 Task: Make an audio loop.
Action: Mouse moved to (6, 14)
Screenshot: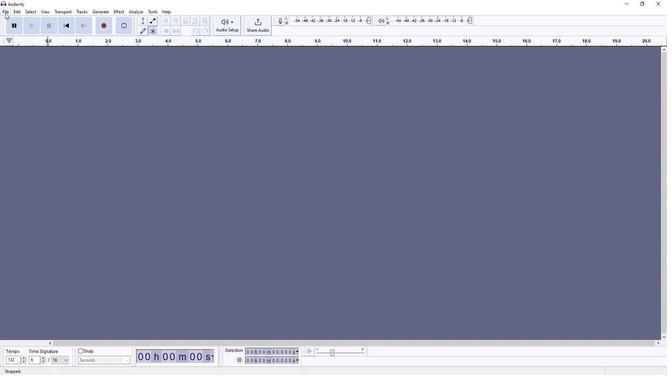 
Action: Mouse pressed left at (6, 14)
Screenshot: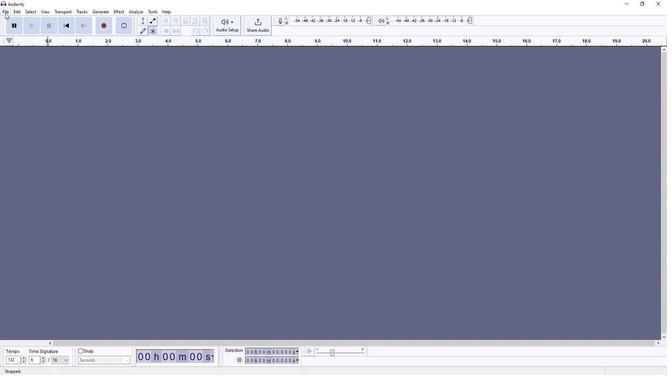 
Action: Mouse moved to (11, 28)
Screenshot: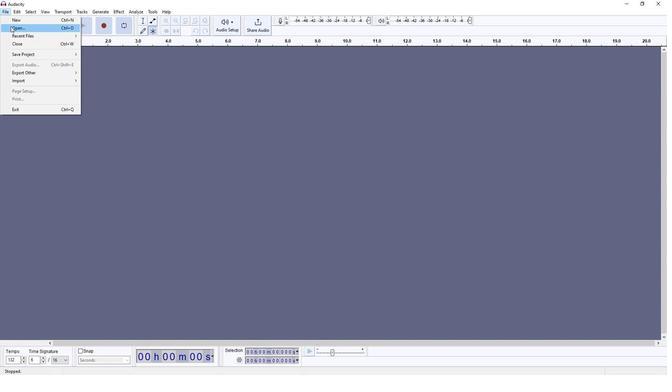 
Action: Mouse pressed left at (11, 28)
Screenshot: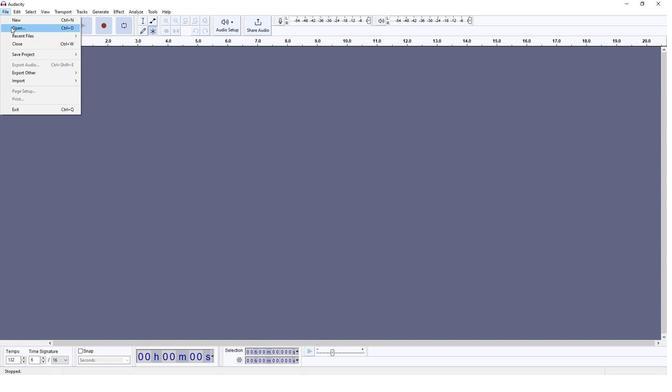 
Action: Mouse moved to (19, 116)
Screenshot: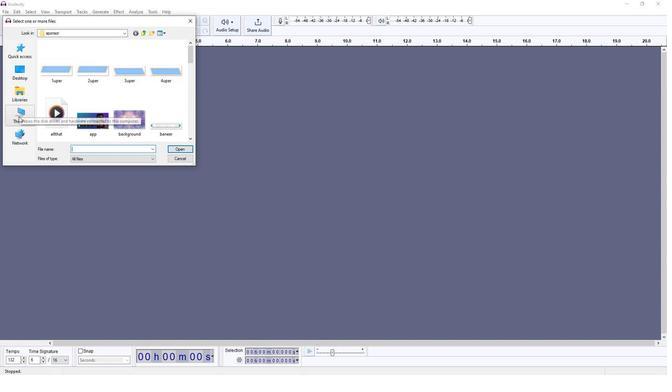 
Action: Mouse pressed left at (19, 116)
Screenshot: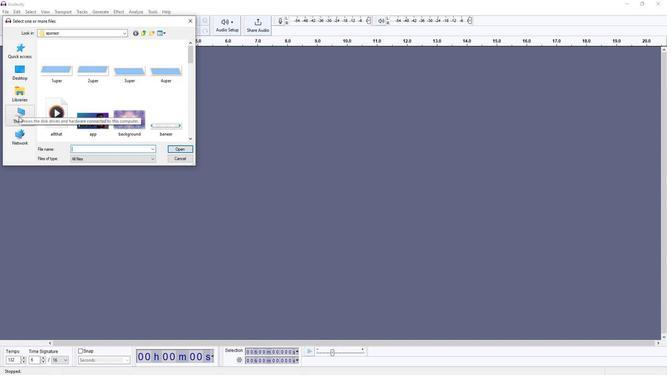 
Action: Mouse moved to (81, 72)
Screenshot: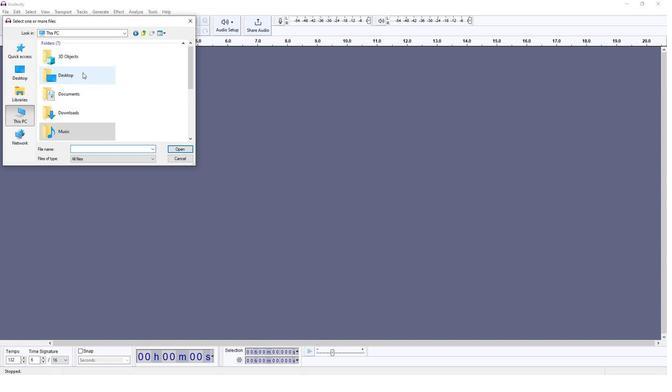 
Action: Mouse scrolled (81, 72) with delta (0, 0)
Screenshot: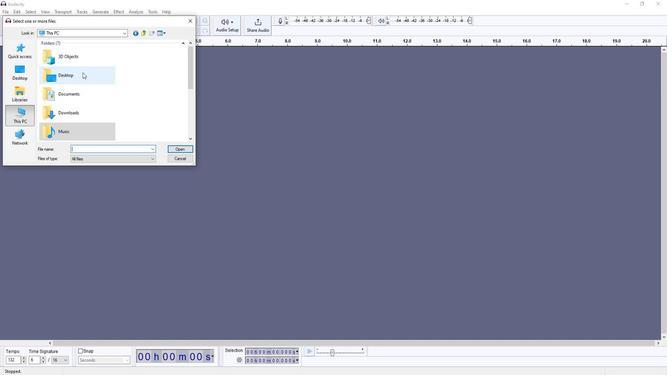 
Action: Mouse scrolled (81, 72) with delta (0, 0)
Screenshot: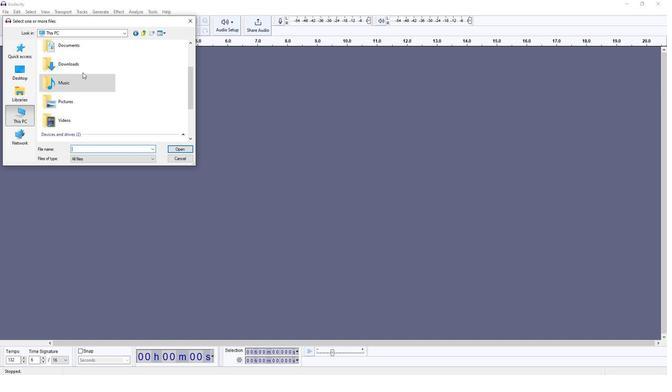 
Action: Mouse moved to (71, 60)
Screenshot: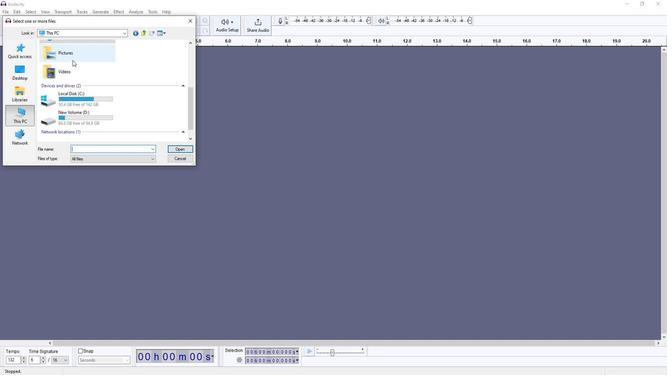 
Action: Mouse scrolled (71, 61) with delta (0, 0)
Screenshot: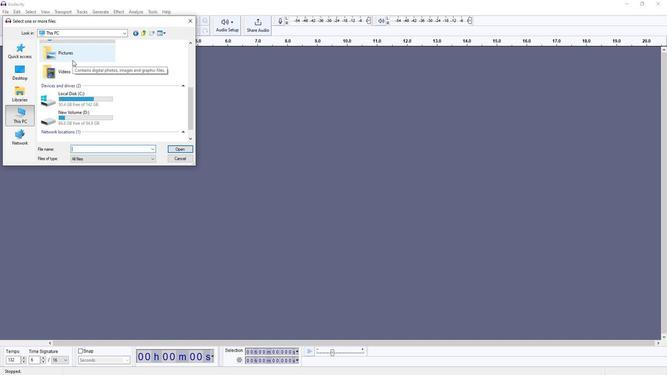 
Action: Mouse scrolled (71, 61) with delta (0, 0)
Screenshot: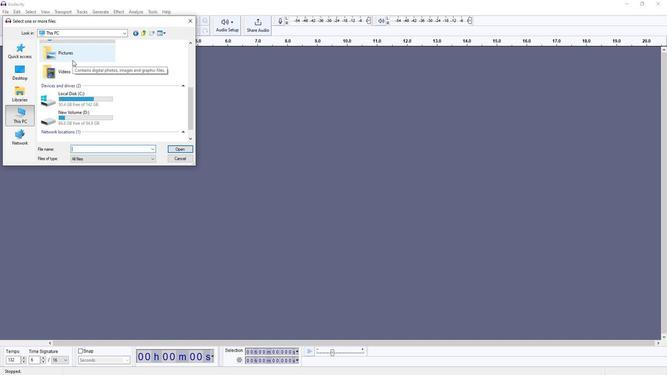 
Action: Mouse moved to (60, 132)
Screenshot: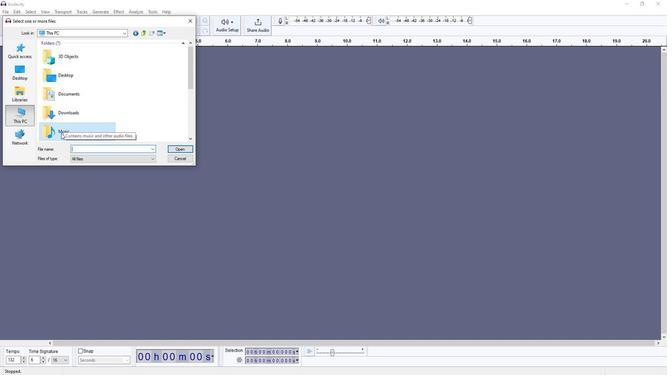 
Action: Mouse pressed left at (60, 132)
Screenshot: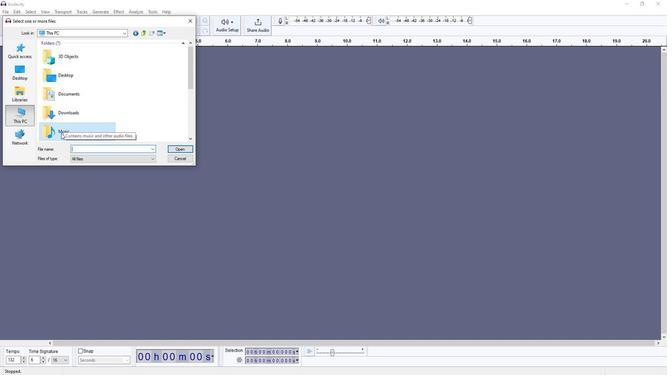 
Action: Mouse pressed left at (60, 132)
Screenshot: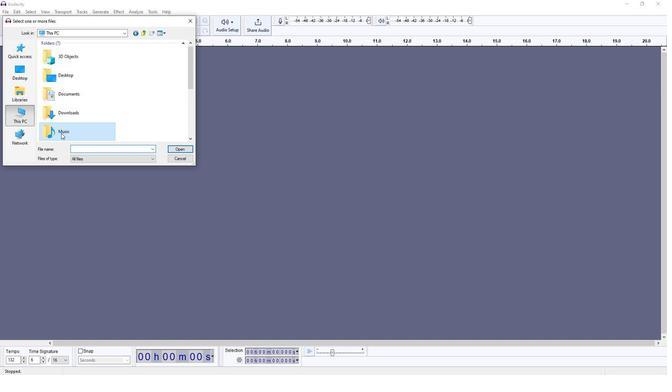 
Action: Mouse moved to (93, 74)
Screenshot: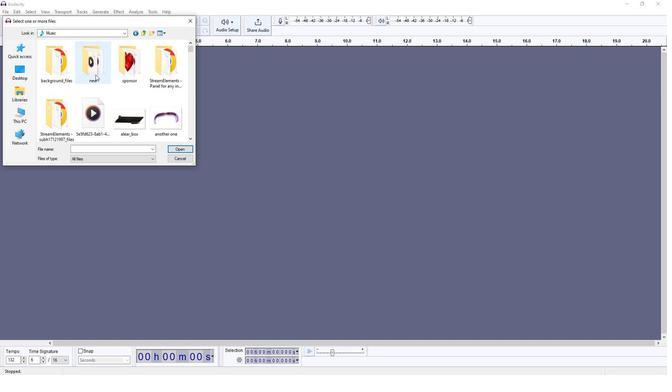 
Action: Mouse pressed left at (93, 74)
Screenshot: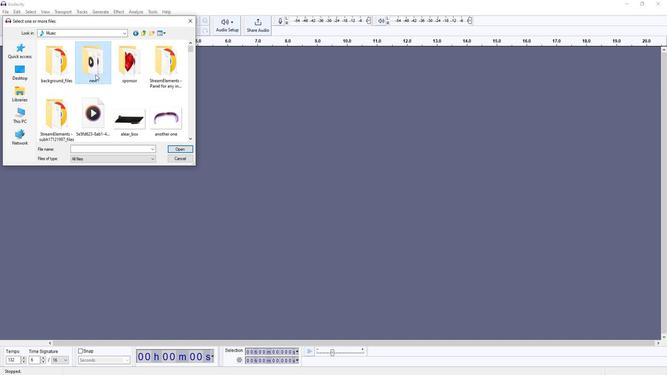 
Action: Mouse pressed left at (93, 74)
Screenshot: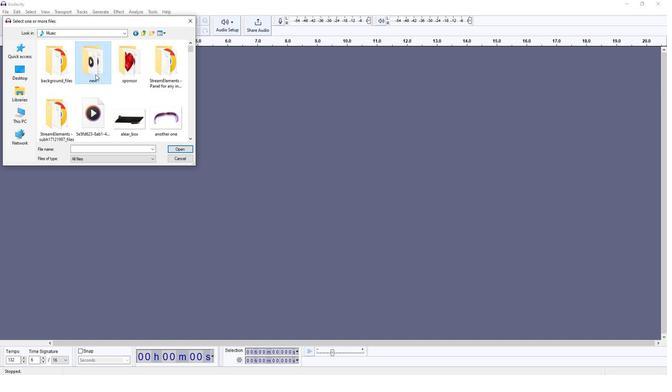 
Action: Mouse moved to (50, 73)
Screenshot: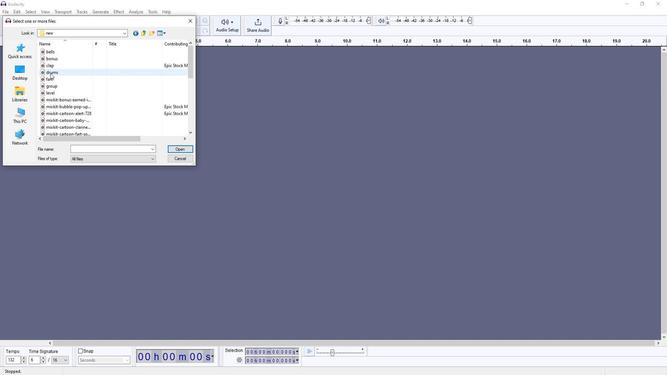 
Action: Mouse scrolled (50, 73) with delta (0, 0)
Screenshot: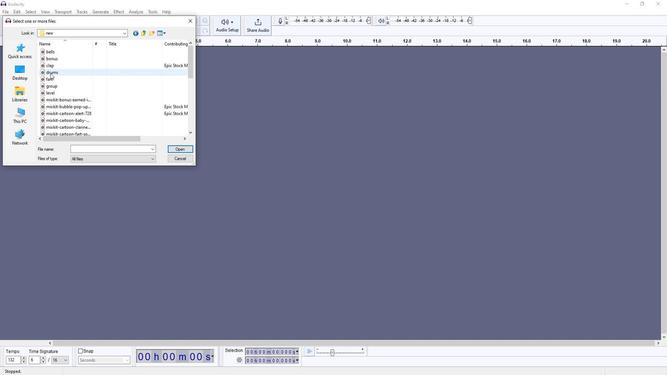 
Action: Mouse scrolled (50, 73) with delta (0, 0)
Screenshot: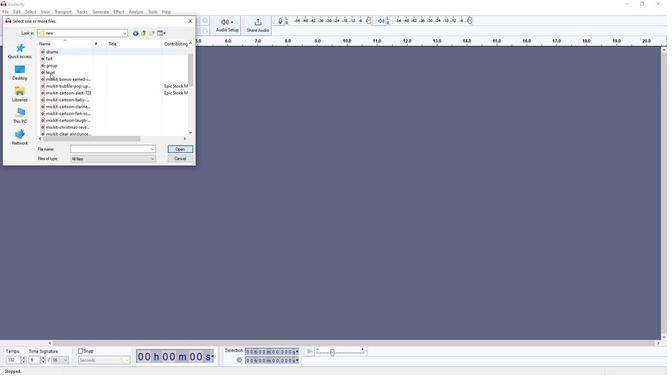 
Action: Mouse moved to (59, 119)
Screenshot: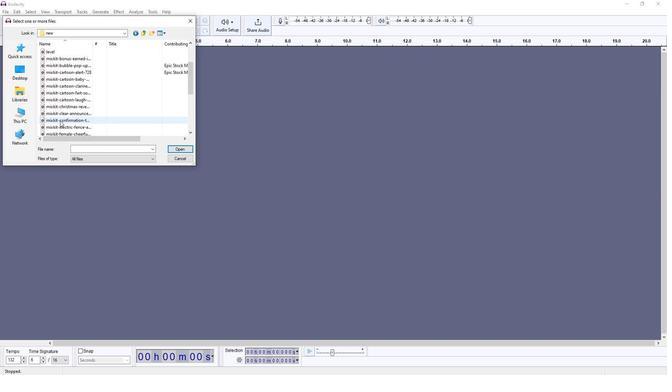 
Action: Mouse pressed left at (59, 119)
Screenshot: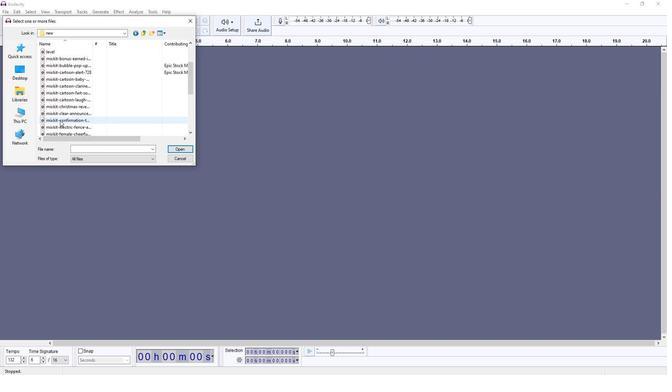 
Action: Mouse pressed left at (59, 119)
Screenshot: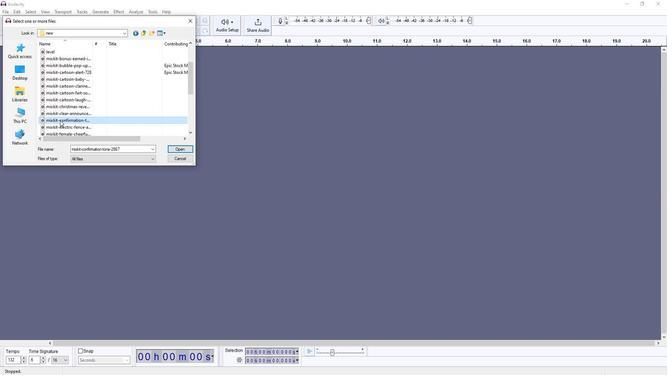 
Action: Mouse moved to (29, 27)
Screenshot: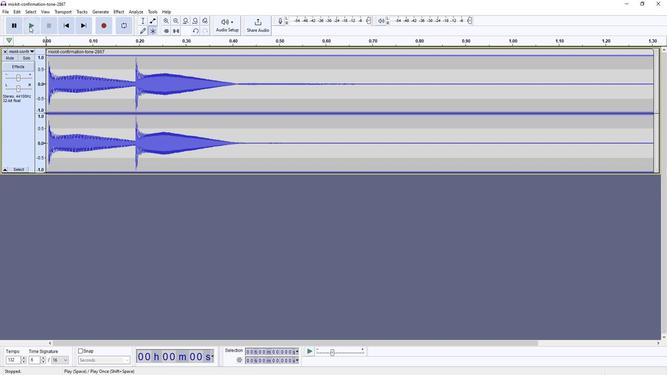 
Action: Mouse pressed left at (29, 27)
Screenshot: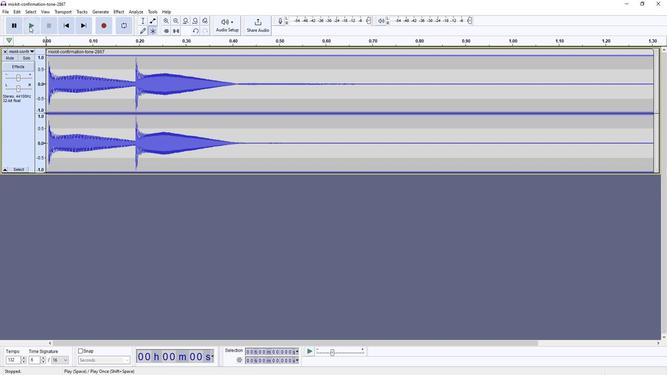 
Action: Mouse moved to (48, 67)
Screenshot: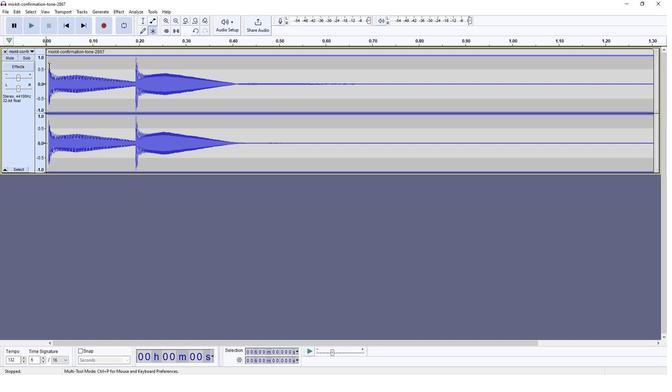 
Action: Mouse pressed left at (48, 67)
Screenshot: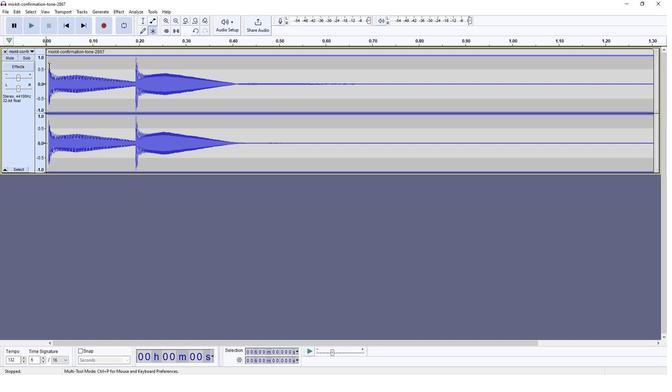 
Action: Mouse moved to (45, 13)
Screenshot: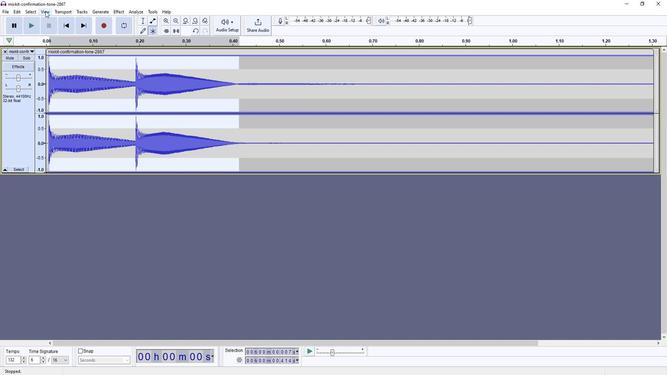 
Action: Mouse pressed left at (45, 13)
Screenshot: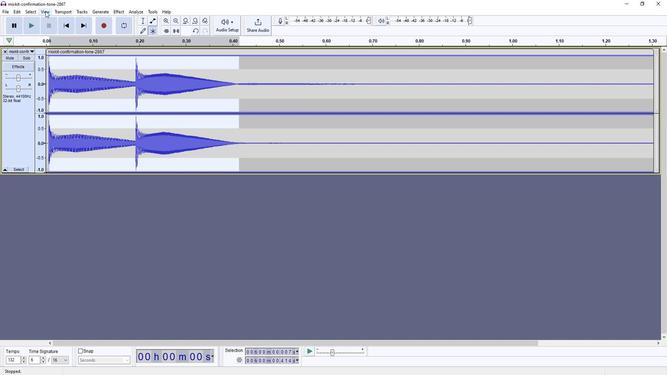 
Action: Mouse moved to (144, 53)
Screenshot: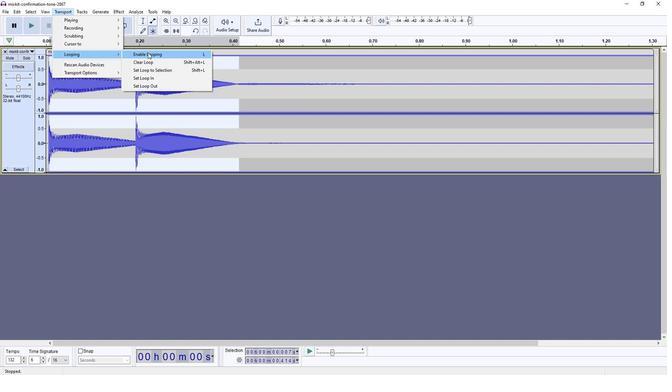 
Action: Mouse pressed left at (144, 53)
Screenshot: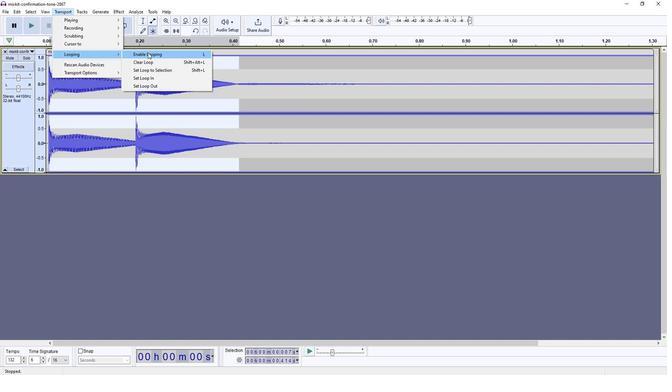 
Action: Mouse moved to (31, 25)
Screenshot: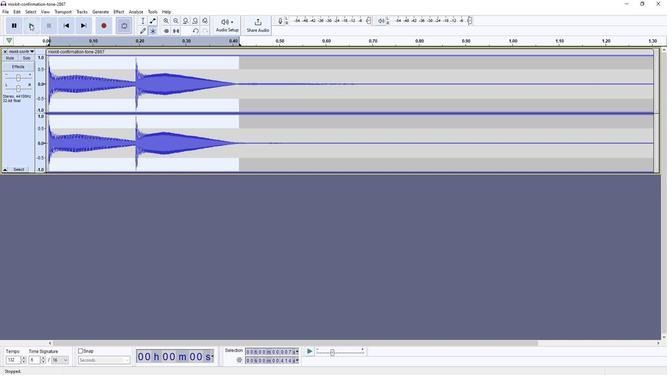 
Action: Mouse pressed left at (31, 25)
Screenshot: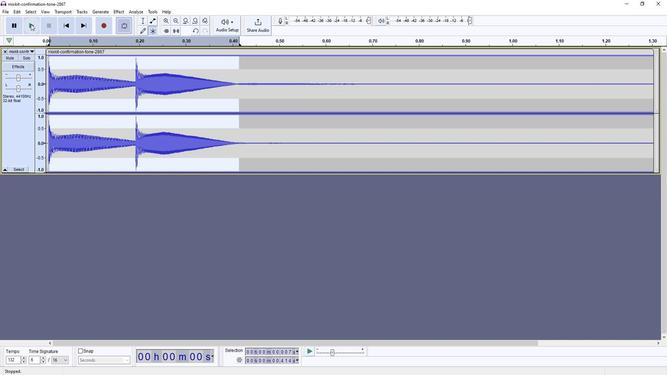
Action: Mouse moved to (48, 26)
Screenshot: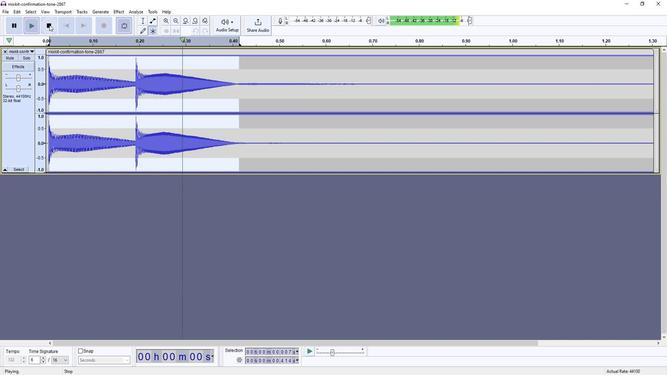 
Action: Mouse pressed left at (48, 26)
Screenshot: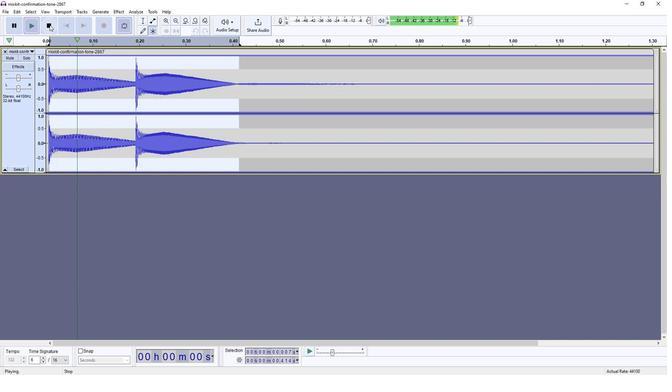 
Action: Mouse moved to (5, 13)
Screenshot: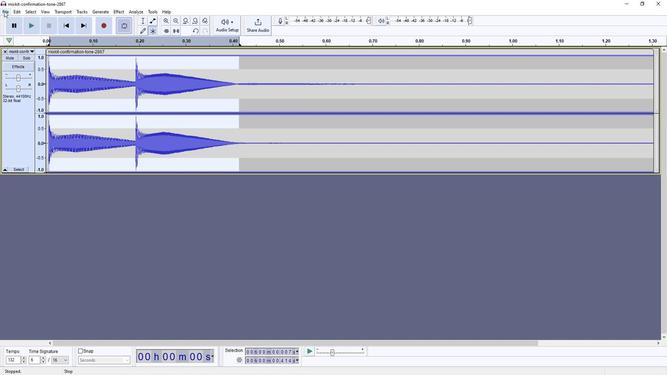 
Action: Mouse pressed left at (5, 13)
Screenshot: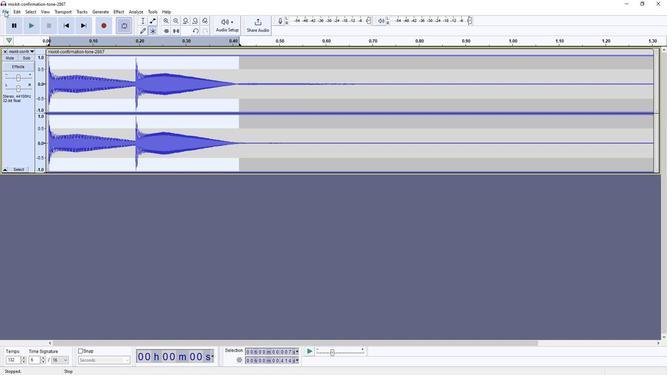 
Action: Mouse moved to (21, 66)
Screenshot: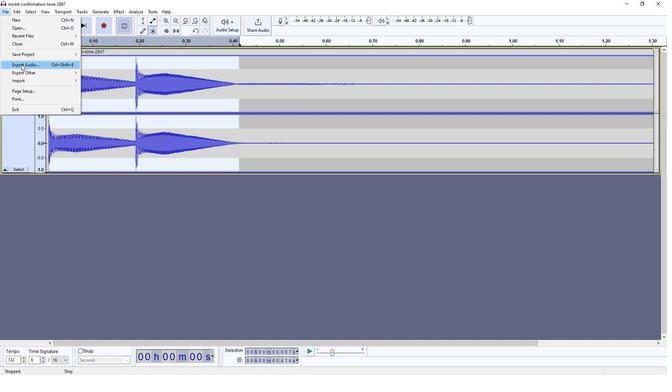 
Action: Mouse pressed left at (21, 66)
Screenshot: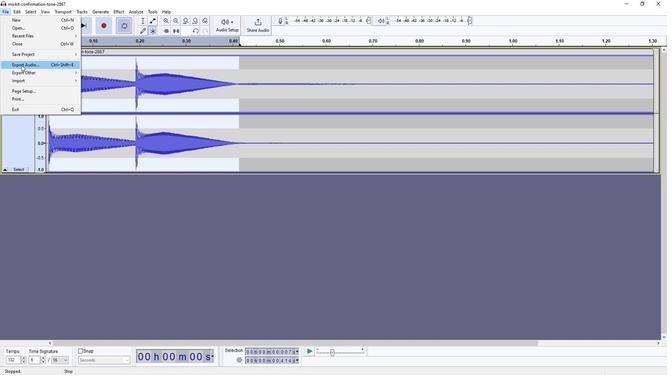 
Action: Mouse moved to (108, 50)
Screenshot: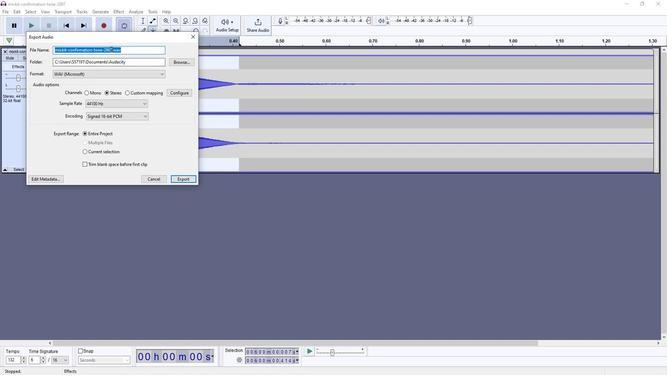 
Action: Mouse pressed left at (108, 50)
Screenshot: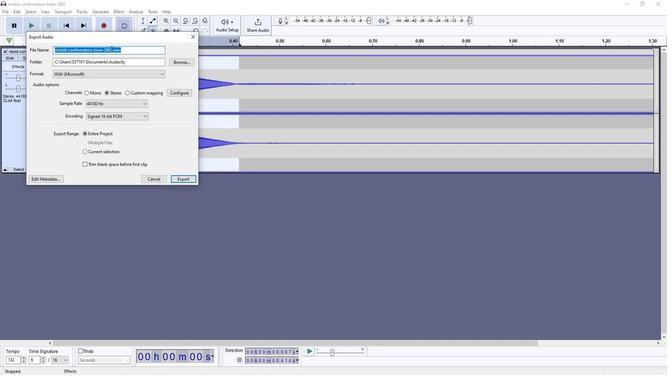 
Action: Mouse moved to (109, 51)
Screenshot: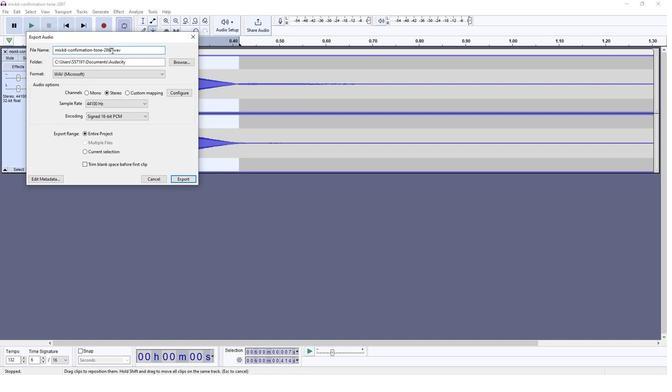 
Action: Mouse pressed left at (109, 51)
Screenshot: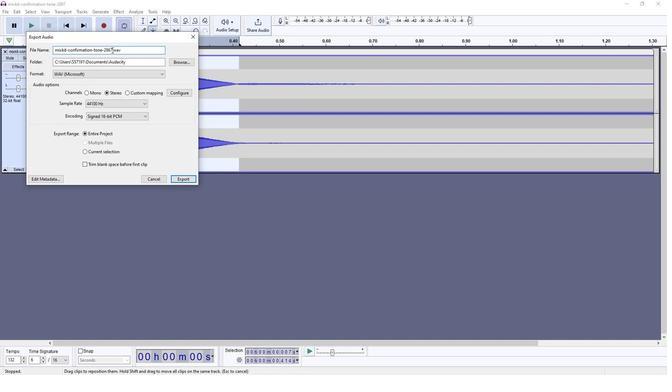 
Action: Mouse moved to (31, 56)
Screenshot: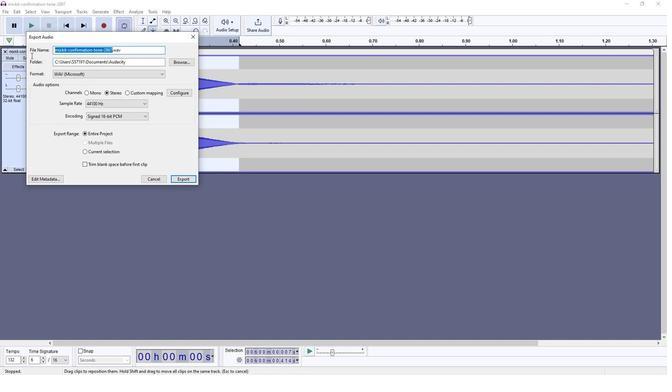 
Action: Key pressed <Key.shift>Looping
Screenshot: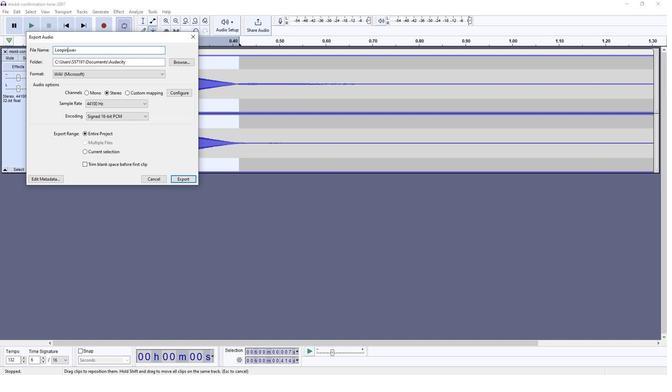
Action: Mouse moved to (179, 176)
Screenshot: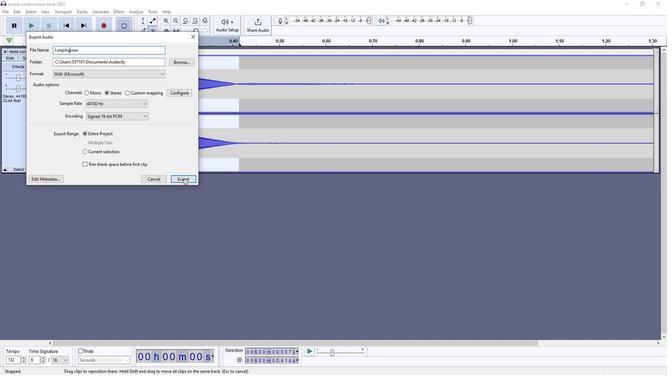 
Action: Mouse pressed left at (179, 176)
Screenshot: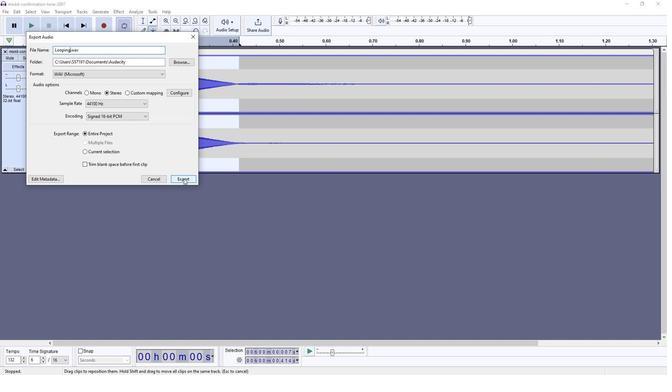 
Action: Mouse moved to (177, 176)
Screenshot: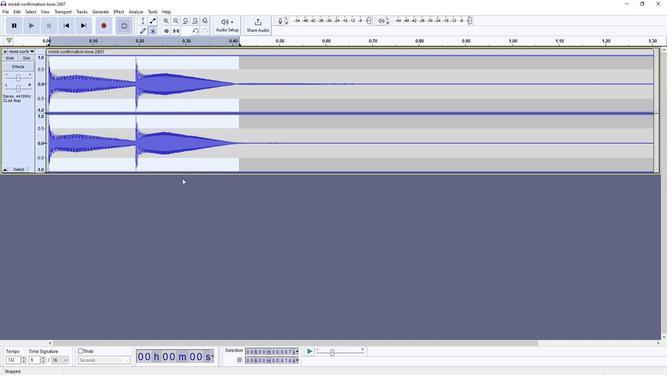 
